 Task: When was the Potala Palace in Tibet built?
Action: Mouse moved to (87, 122)
Screenshot: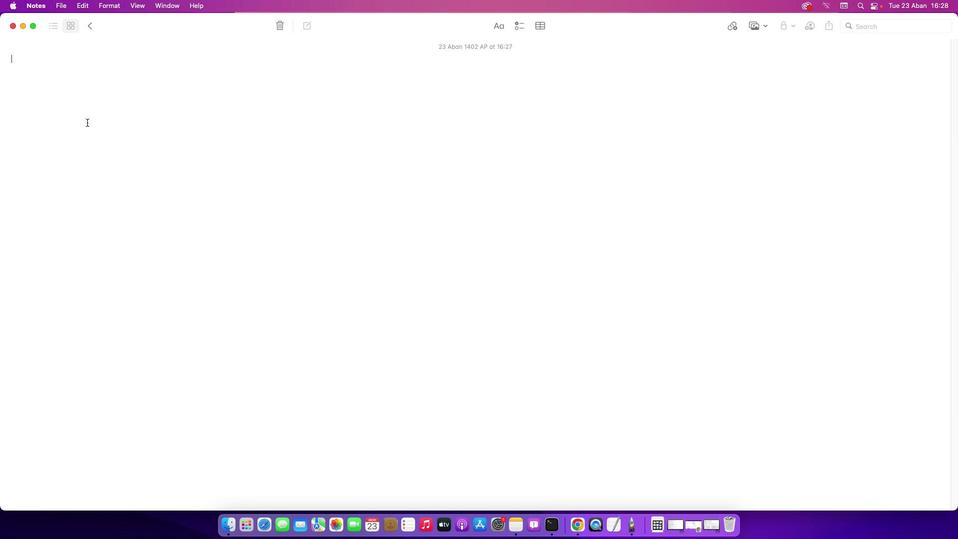 
Action: Mouse pressed left at (87, 122)
Screenshot: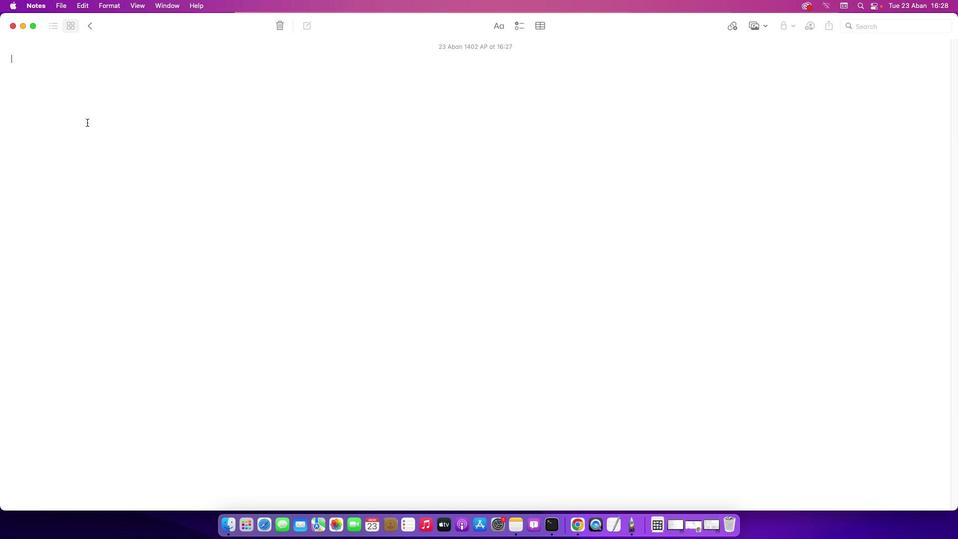 
Action: Key pressed Key.shift'W''h''e''n'Key.space'w''a''s'Key.space't''h''e'Key.spaceKey.shift'P''o''t''a''l''a'Key.spaceKey.shift'P''a''l''a''c''e'Key.space'i''n'Key.spaceKey.shift'T''i''b''e''t'Key.space'b''u''i''l''t'Key.shift_r'?'Key.enter
Screenshot: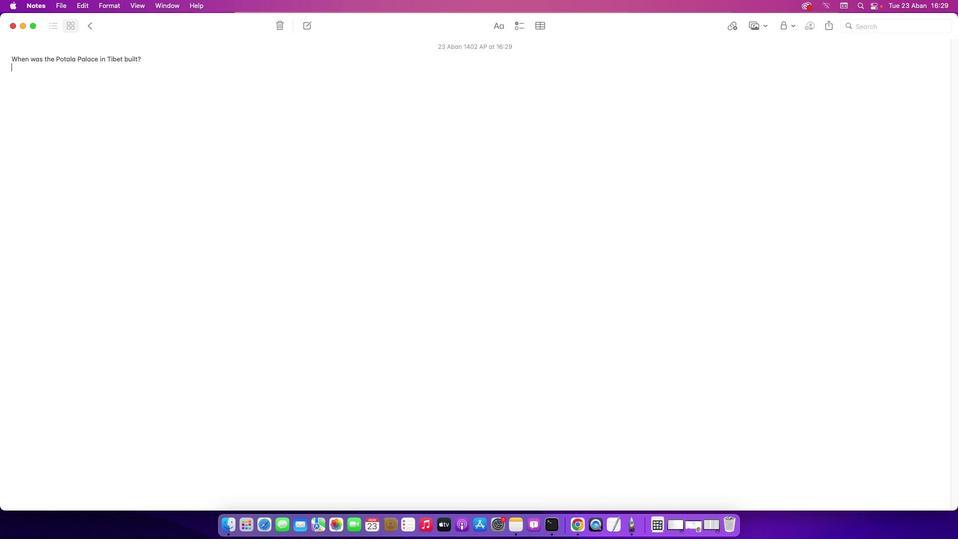
Action: Mouse moved to (697, 527)
Screenshot: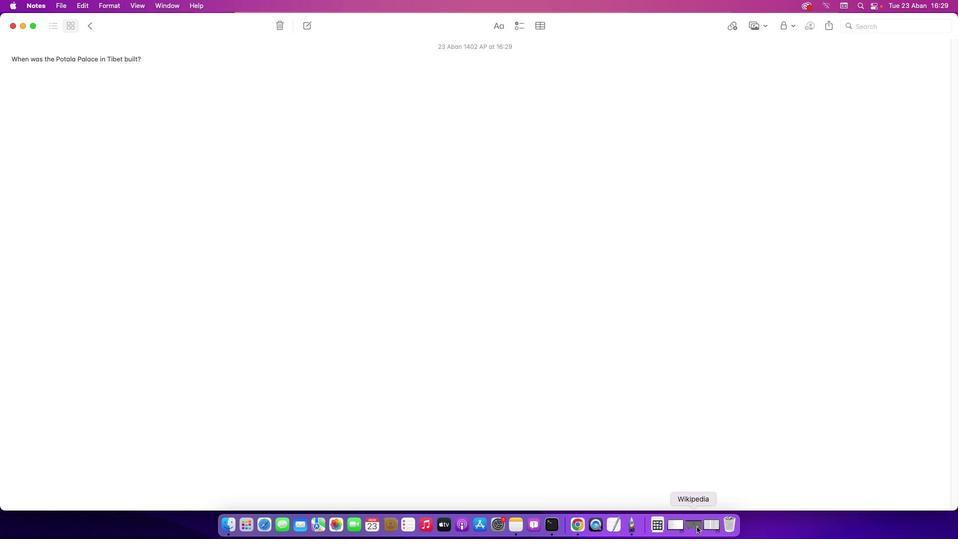 
Action: Mouse pressed left at (697, 527)
Screenshot: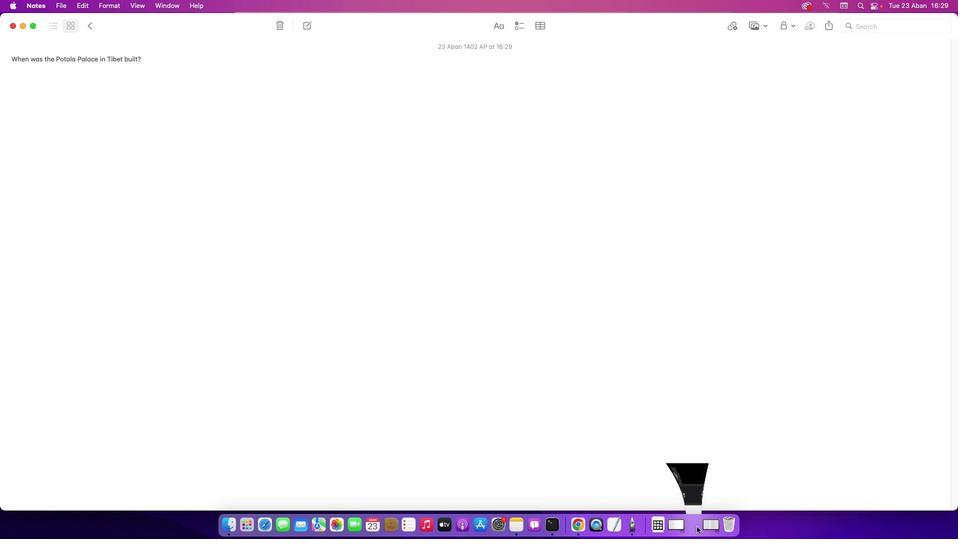 
Action: Mouse moved to (377, 302)
Screenshot: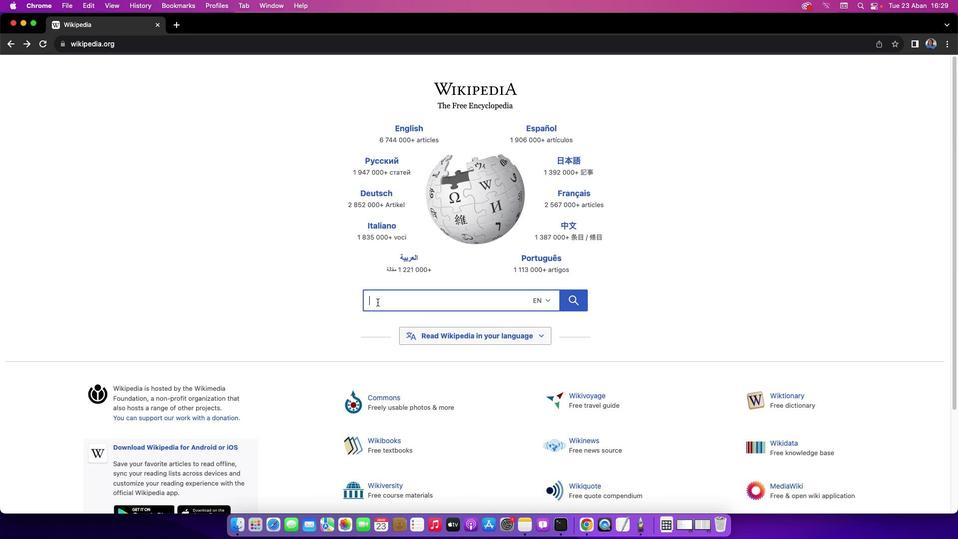 
Action: Mouse pressed left at (377, 302)
Screenshot: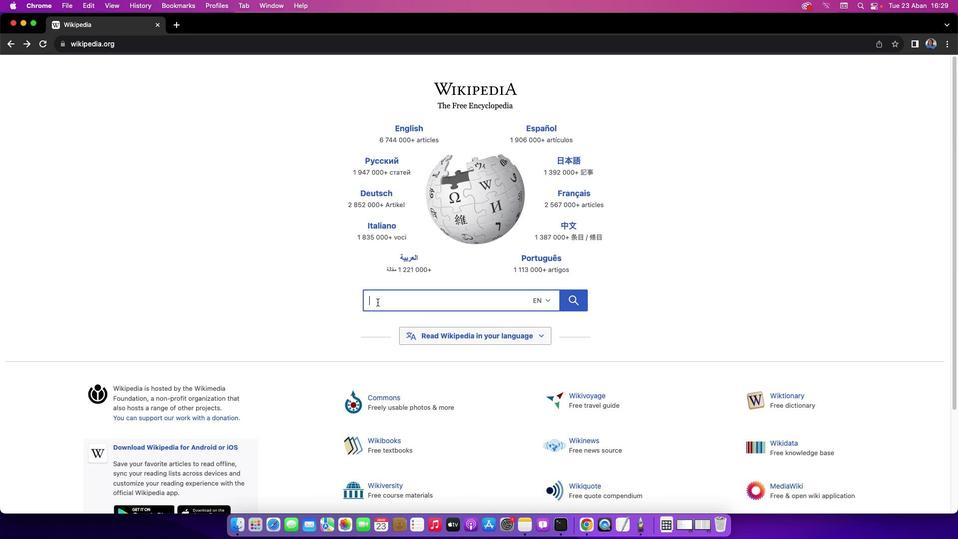 
Action: Key pressed Key.shift'P''o''t''a''l''a'Key.spaceKey.shift'P''a''l''a''c''e'Key.space'i''n'Key.spaceKey.shift'T''i''b''e''t'Key.enter
Screenshot: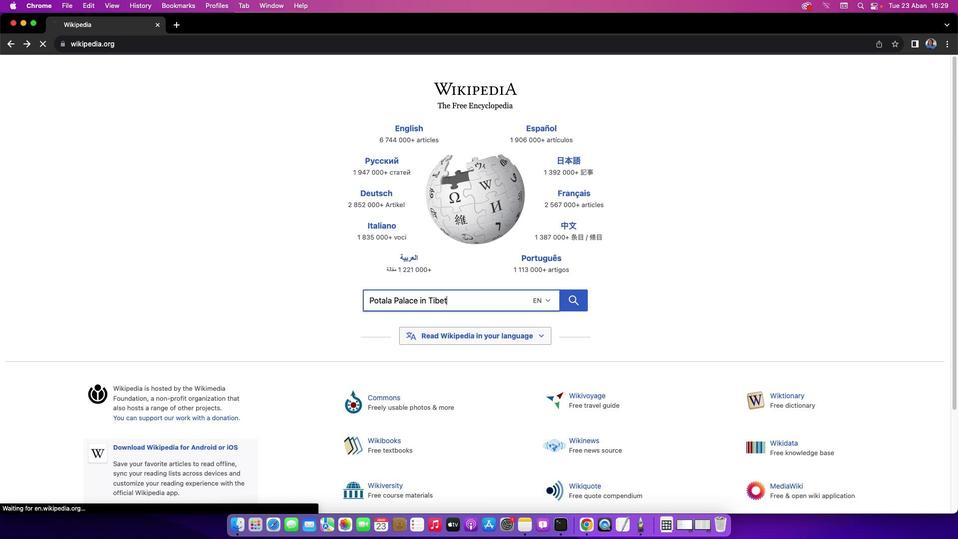 
Action: Mouse moved to (173, 282)
Screenshot: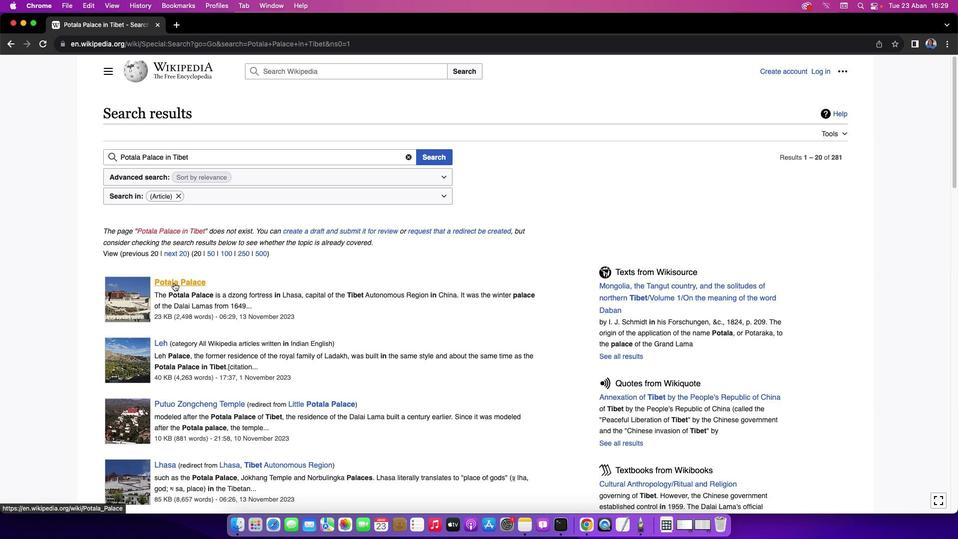 
Action: Mouse pressed left at (173, 282)
Screenshot: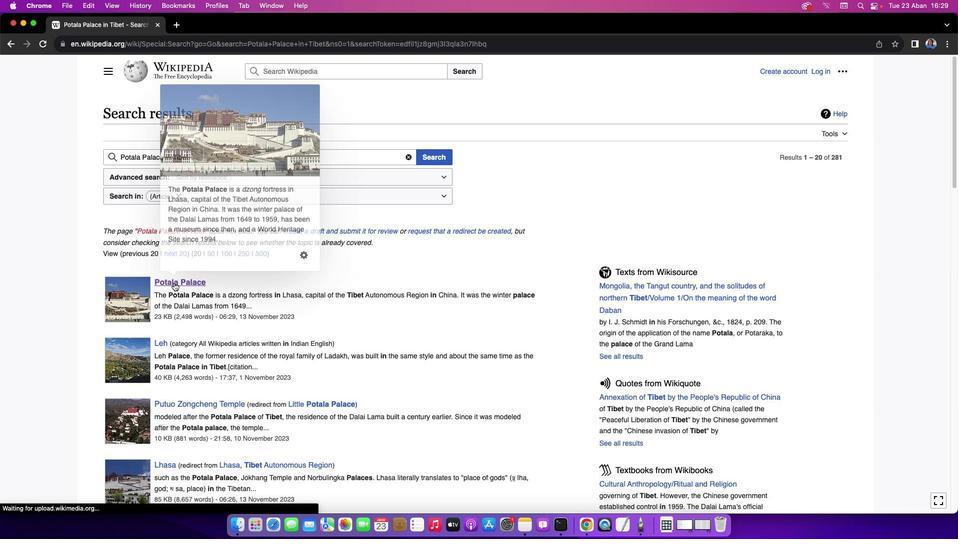 
Action: Mouse moved to (955, 96)
Screenshot: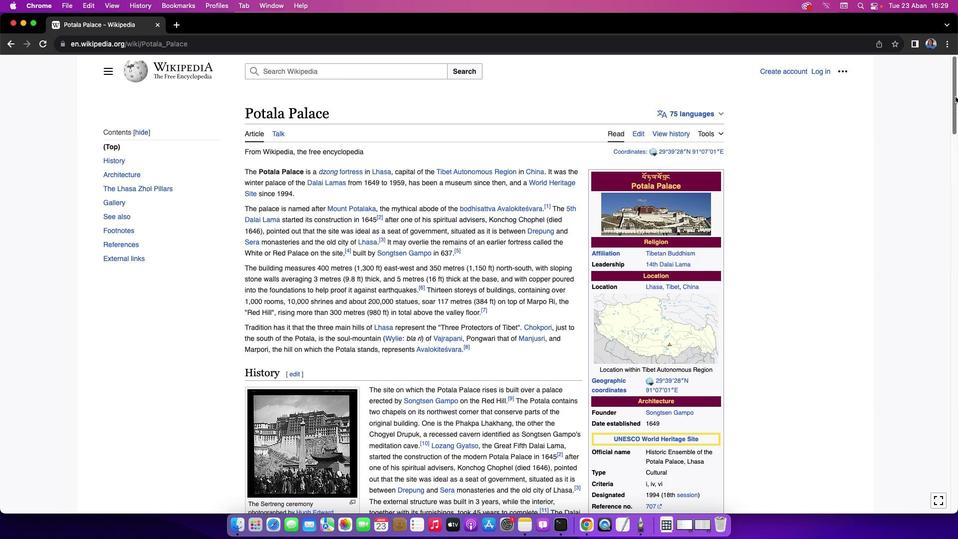 
Action: Mouse pressed left at (955, 96)
Screenshot: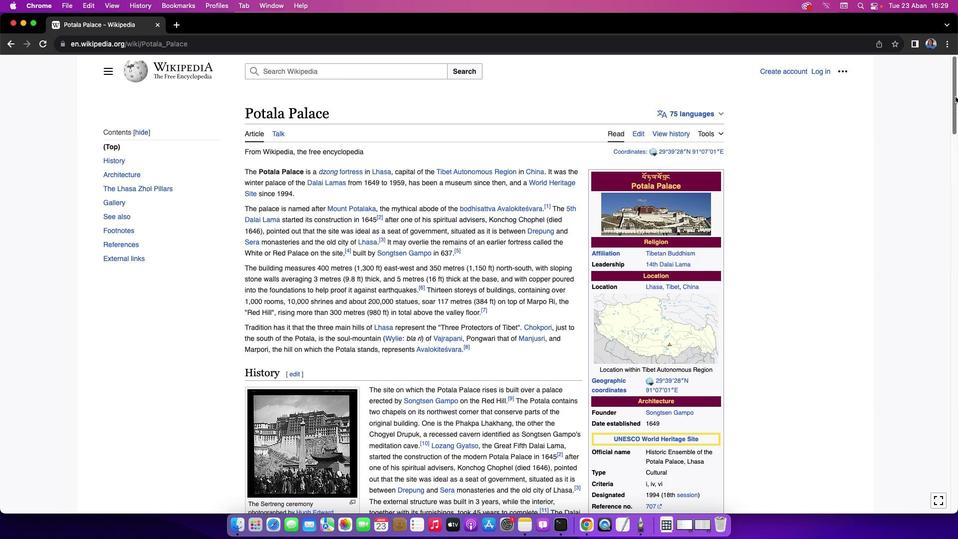 
Action: Mouse moved to (23, 24)
Screenshot: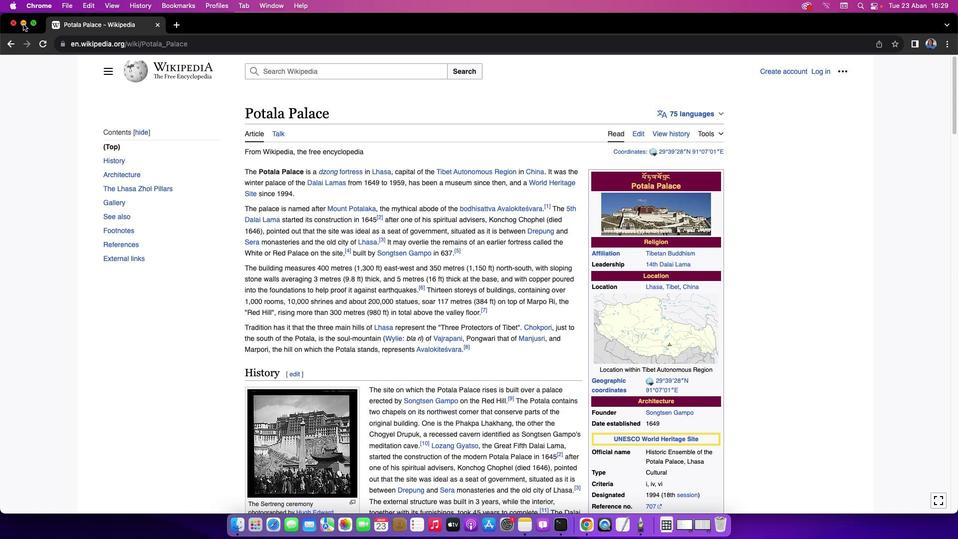 
Action: Mouse pressed left at (23, 24)
Screenshot: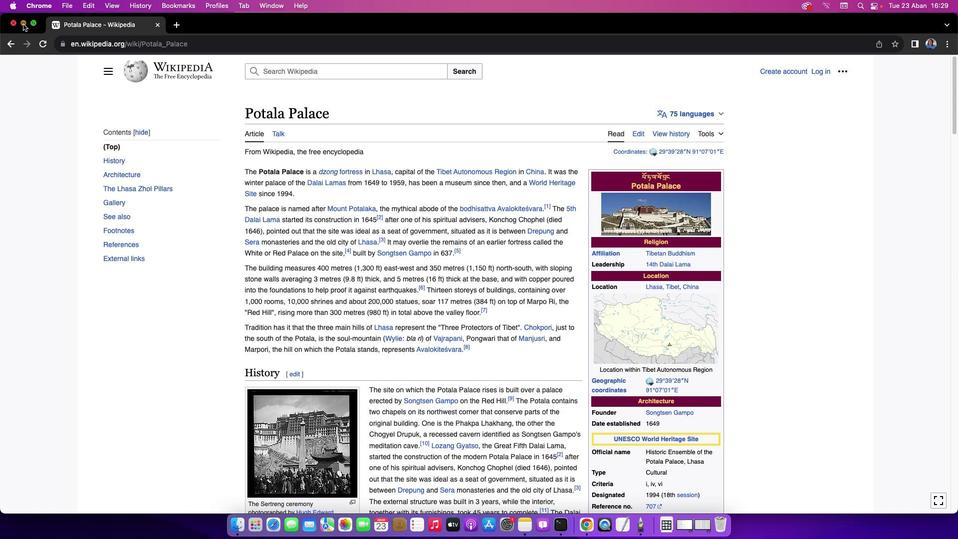 
Action: Mouse moved to (27, 78)
Screenshot: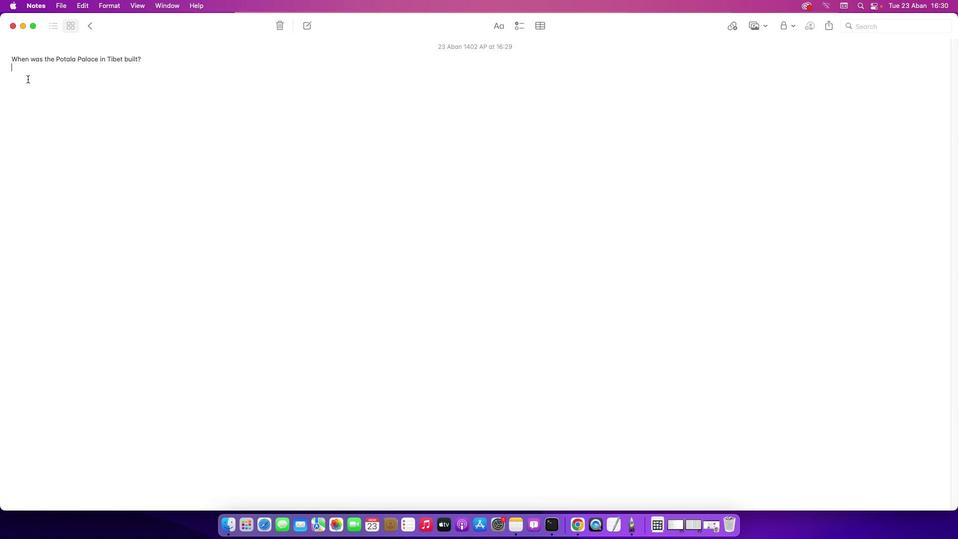 
Action: Mouse pressed left at (27, 78)
Screenshot: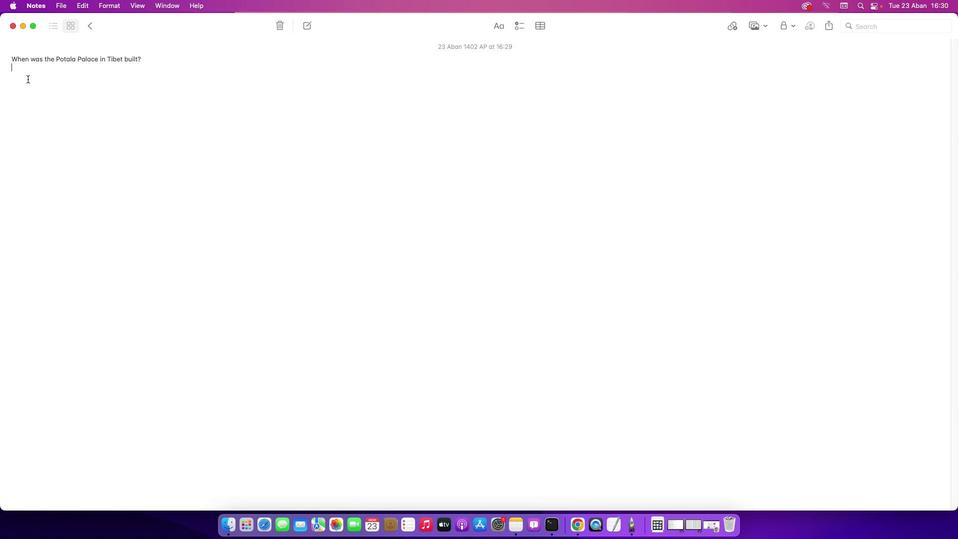 
Action: Mouse moved to (27, 78)
Screenshot: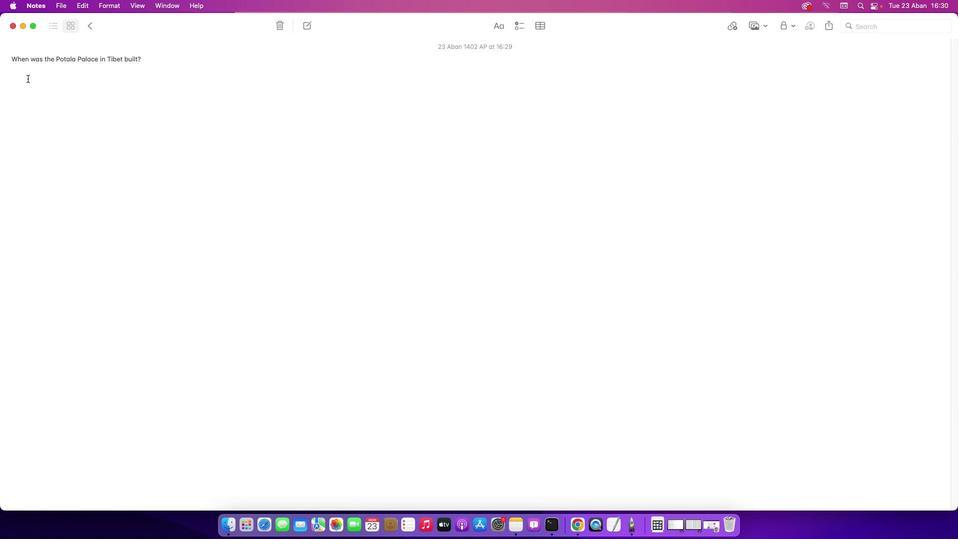 
Action: Mouse pressed left at (27, 78)
Screenshot: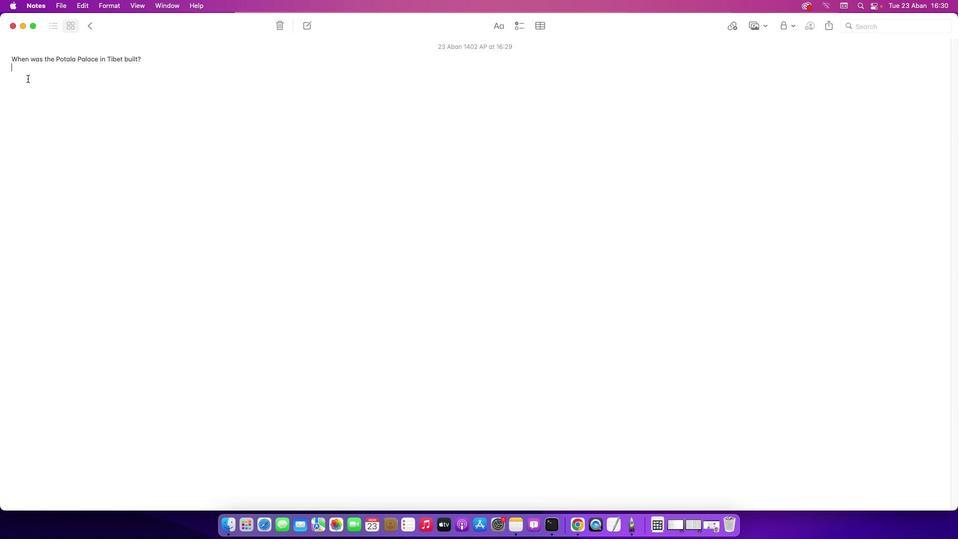 
Action: Key pressed Key.shift'T''h''e''r'Key.spaceKey.backspaceKey.backspaceKey.space'c''o''n''s''t''r''u''c''t''i''o''n'Key.space'o''f'Key.space't''h''e'Key.spaceKey.shift'P''o''t''a''l''a'Key.spaceKey.shift'P''a''l''a''c''e'Key.space'i''n'Key.spaceKey.shift'T''i''b''e''t'Key.space't''o''o''k'Key.space'p''l''a''c''e'Key.space'b''e''t''w''e''e''n'Key.space'1''6''4''9'Key.space'a''n''d'Key.space'1''6''9''4''.'
Screenshot: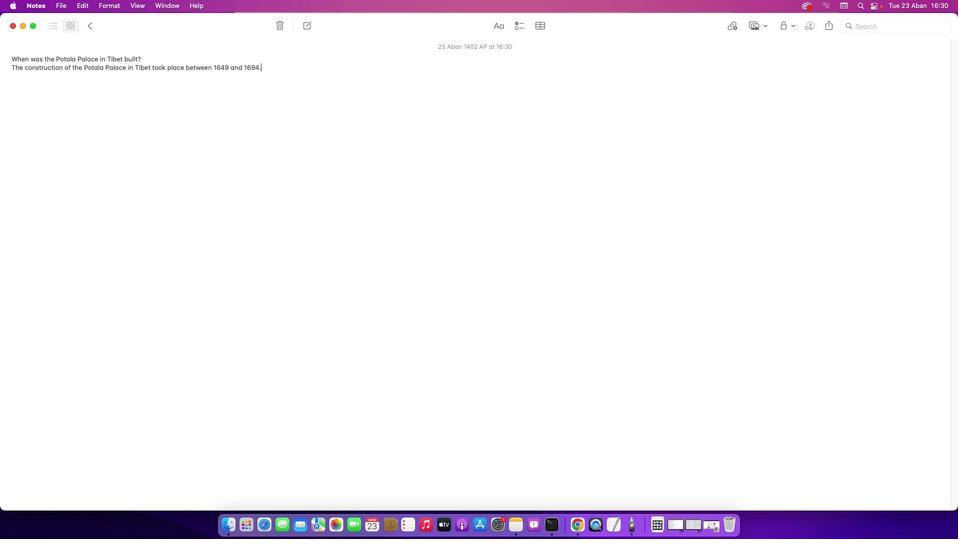 
